 Task: Select service resume writing.
Action: Mouse moved to (555, 122)
Screenshot: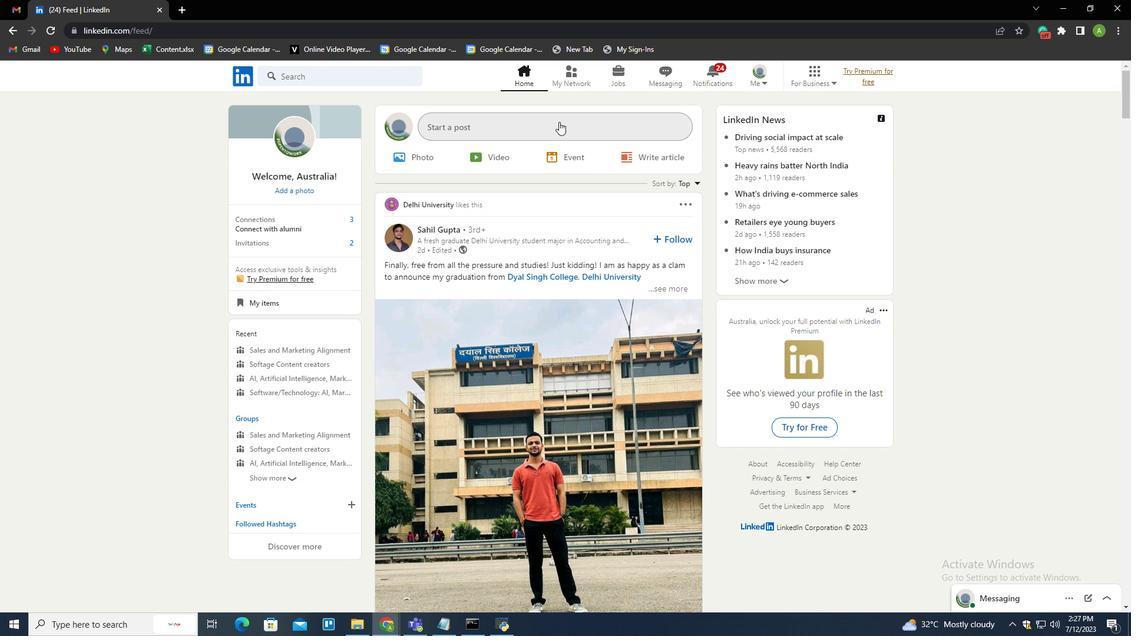 
Action: Mouse pressed left at (555, 122)
Screenshot: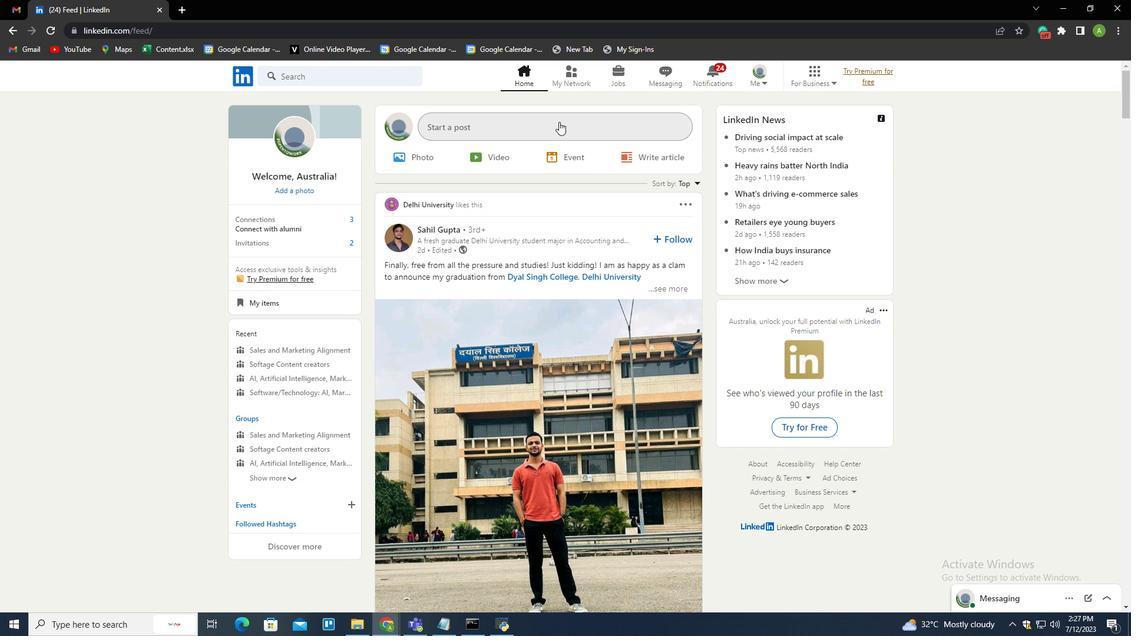 
Action: Mouse moved to (503, 350)
Screenshot: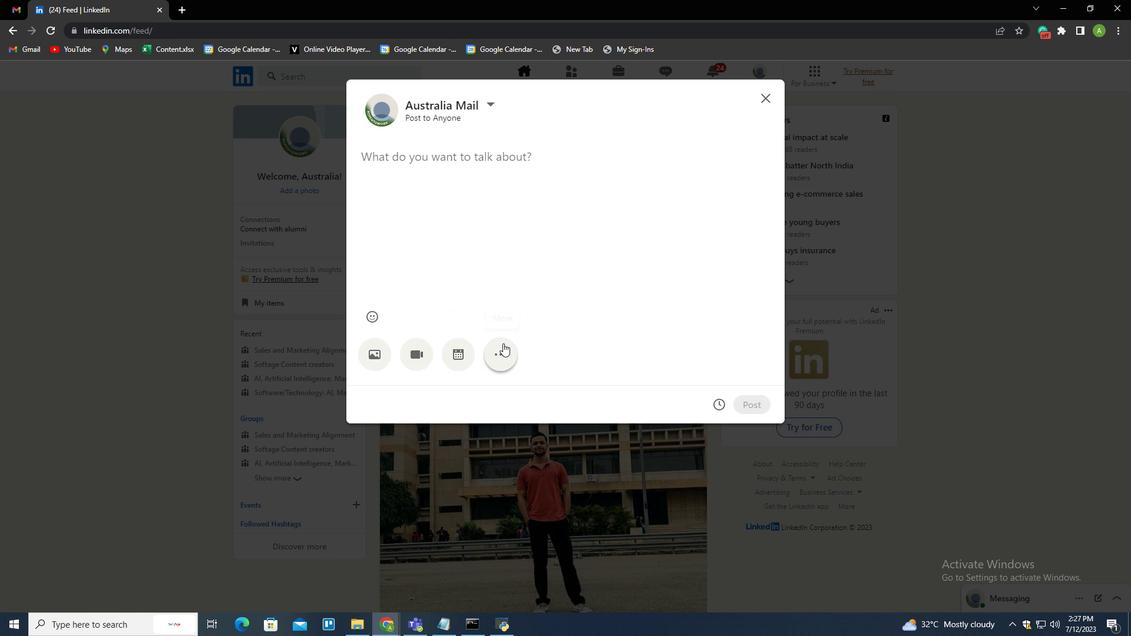
Action: Mouse pressed left at (503, 350)
Screenshot: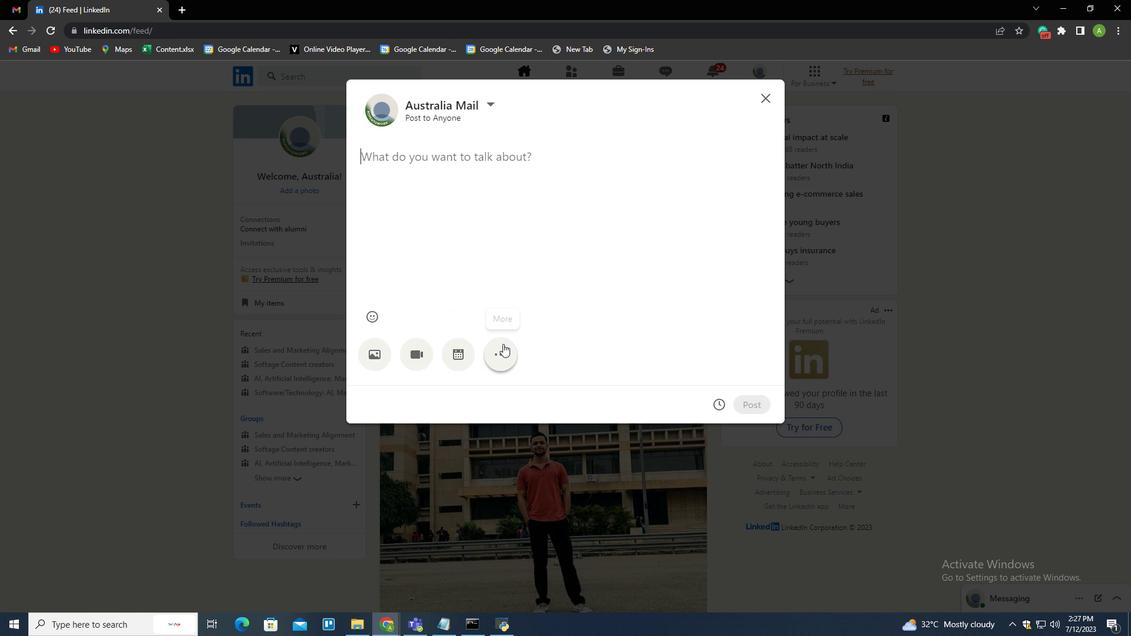 
Action: Mouse moved to (663, 348)
Screenshot: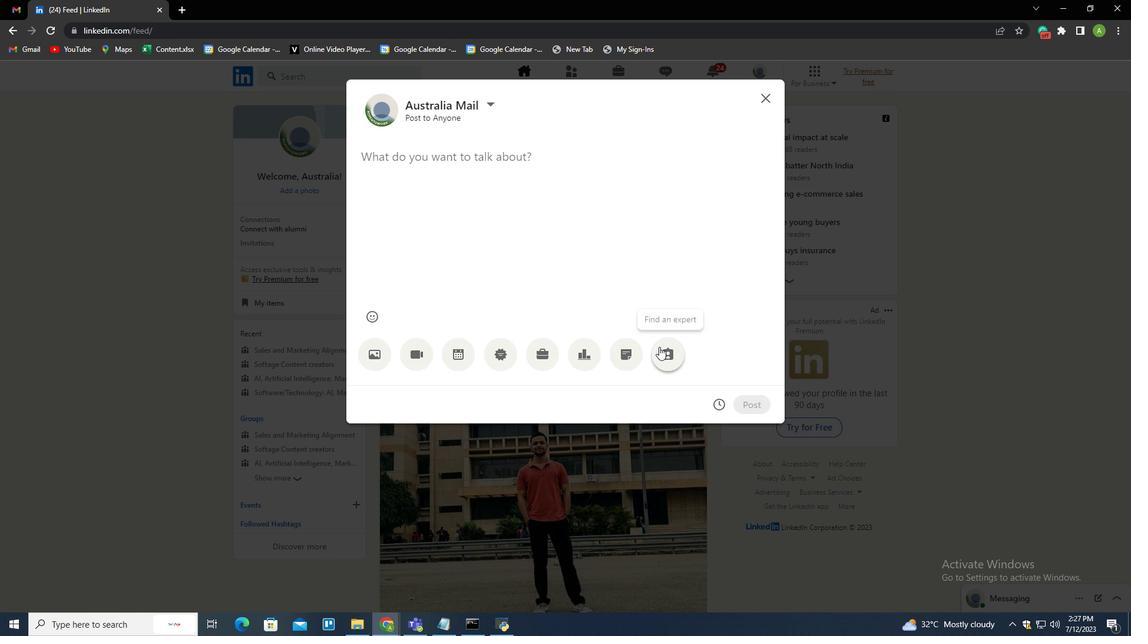 
Action: Mouse pressed left at (663, 348)
Screenshot: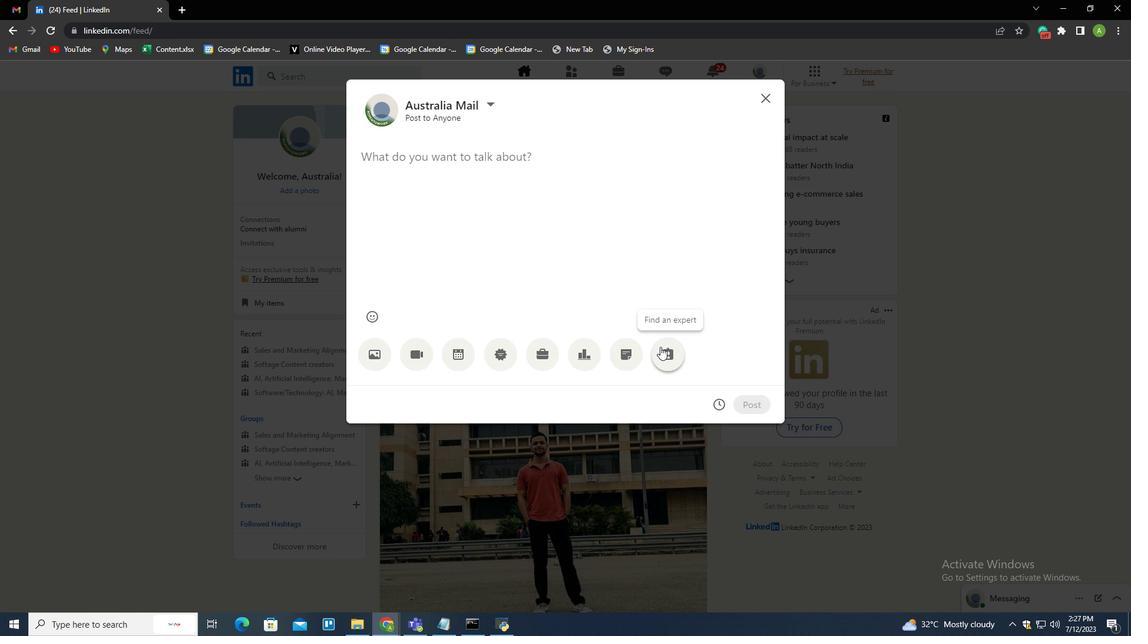 
Action: Mouse moved to (460, 170)
Screenshot: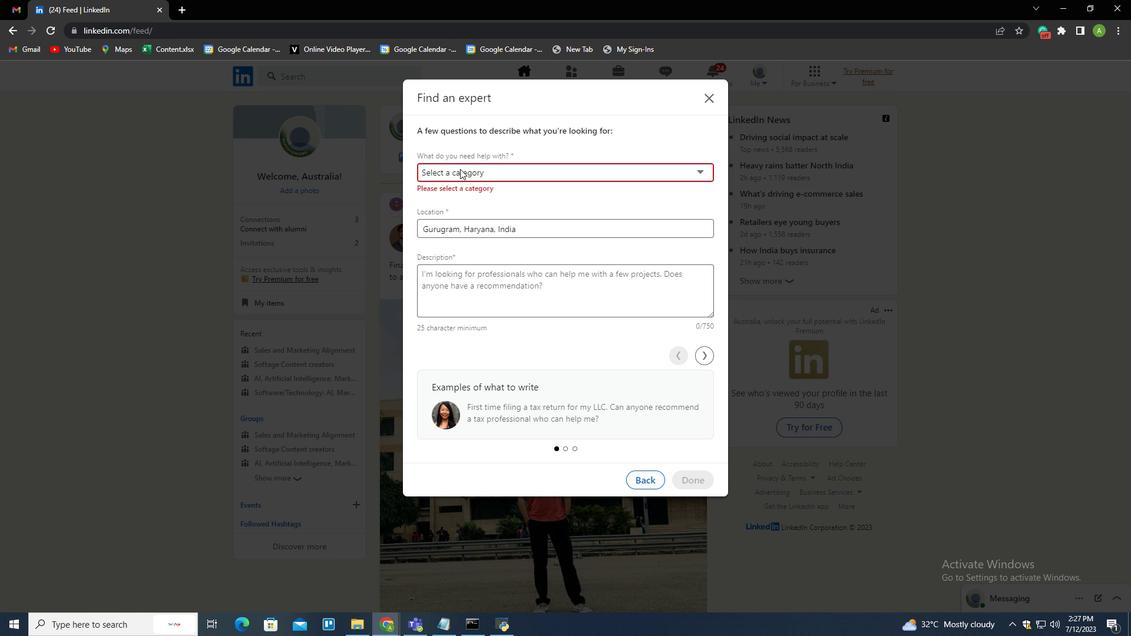 
Action: Mouse pressed left at (460, 170)
Screenshot: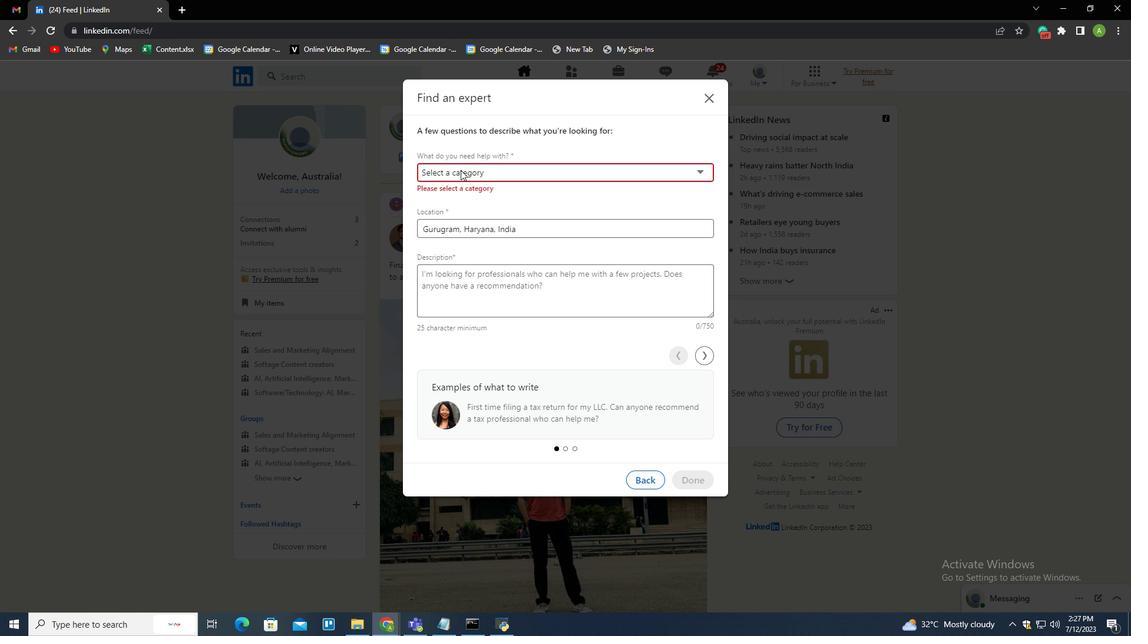 
Action: Mouse moved to (462, 209)
Screenshot: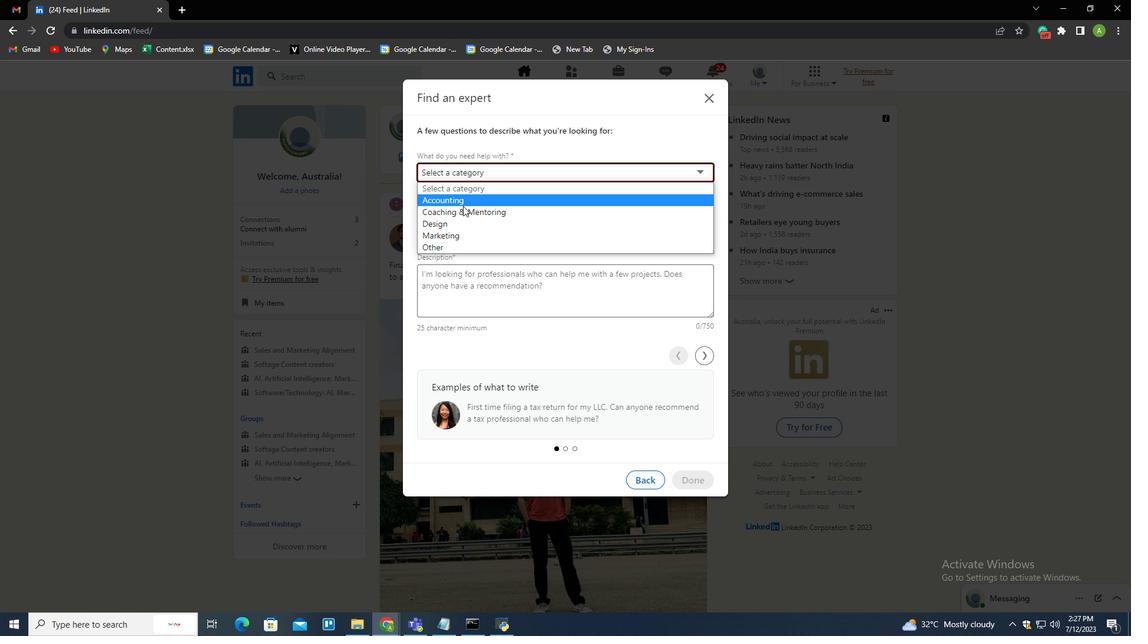 
Action: Mouse pressed left at (462, 209)
Screenshot: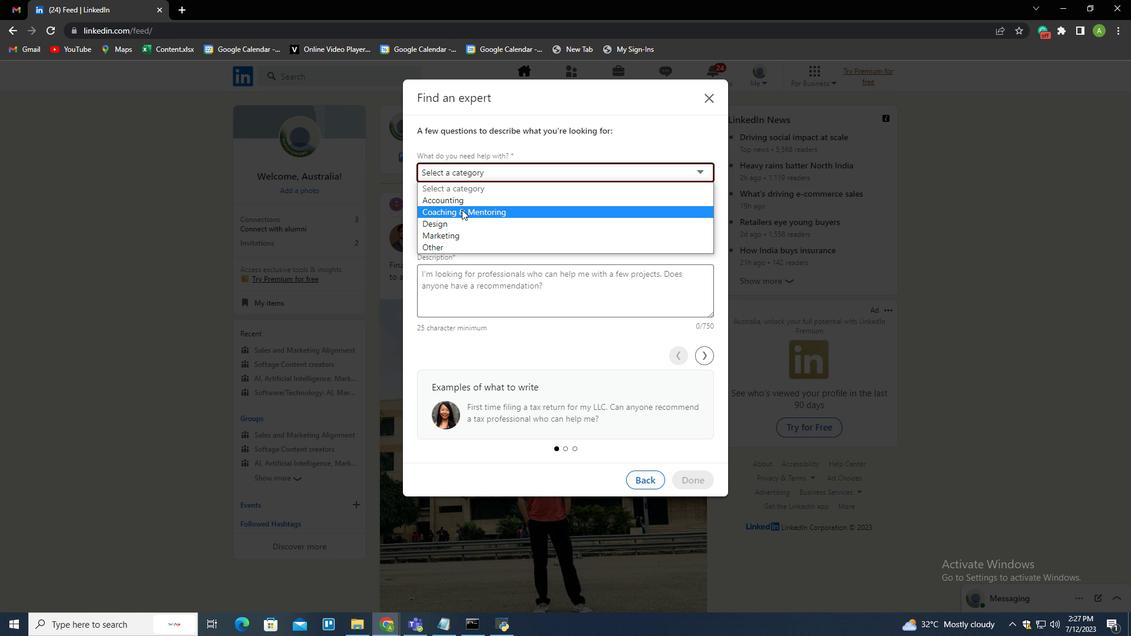 
Action: Mouse moved to (472, 212)
Screenshot: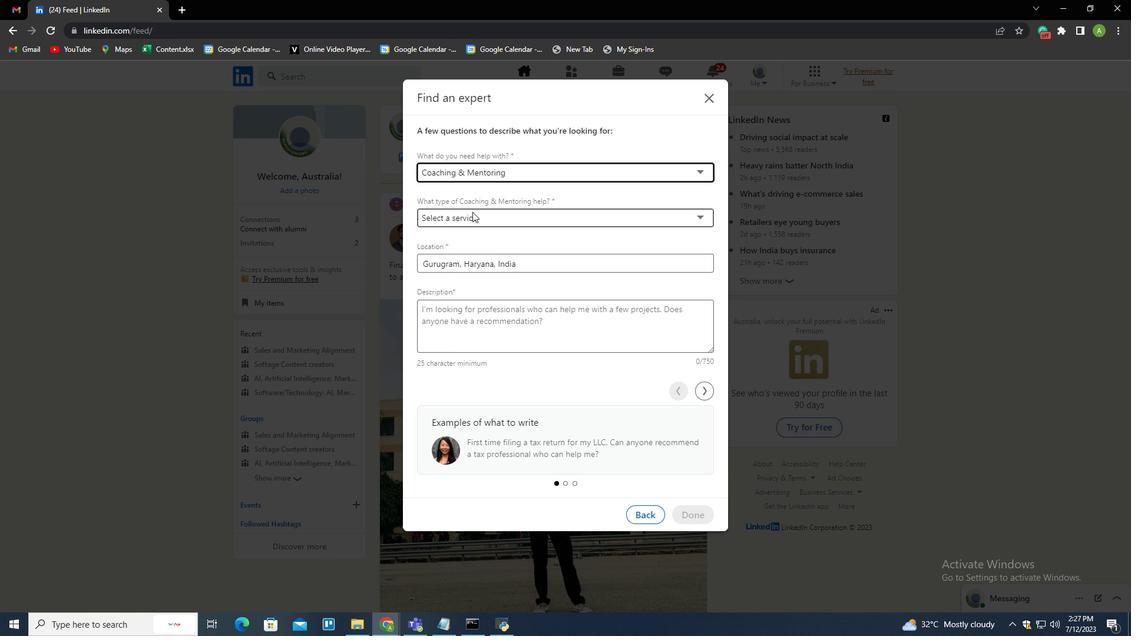 
Action: Mouse pressed left at (472, 212)
Screenshot: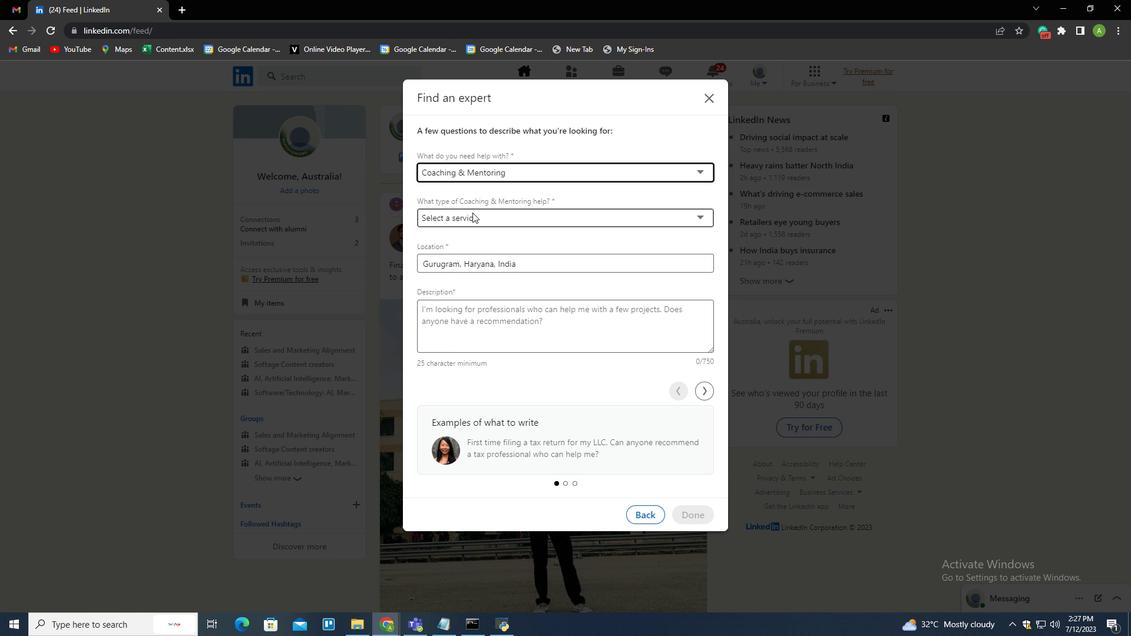 
Action: Mouse moved to (476, 290)
Screenshot: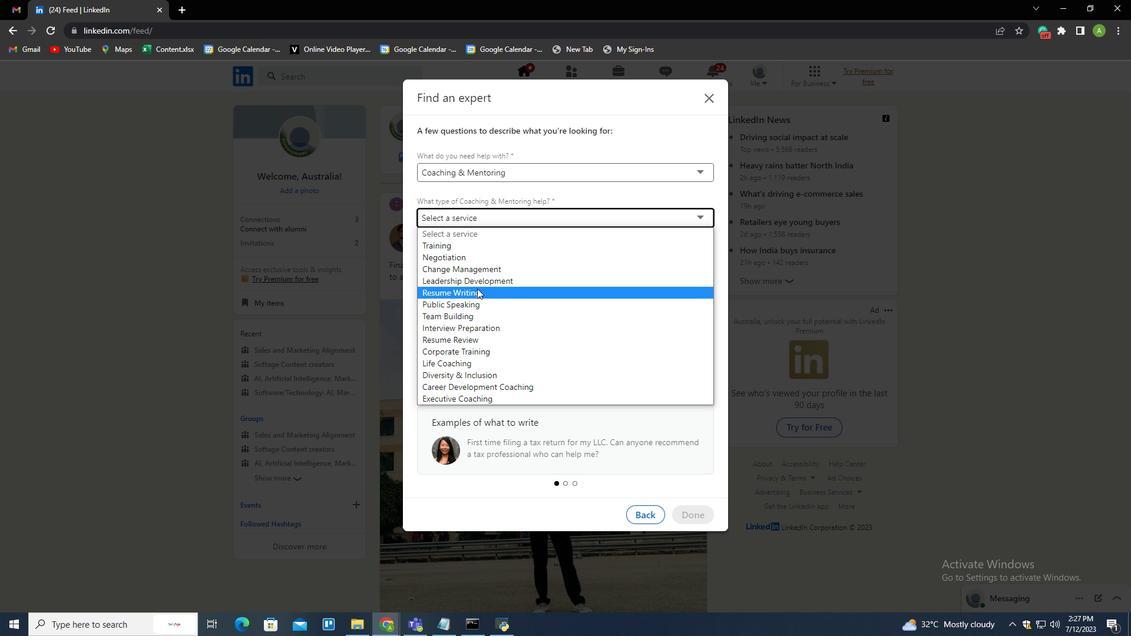 
Action: Mouse pressed left at (476, 290)
Screenshot: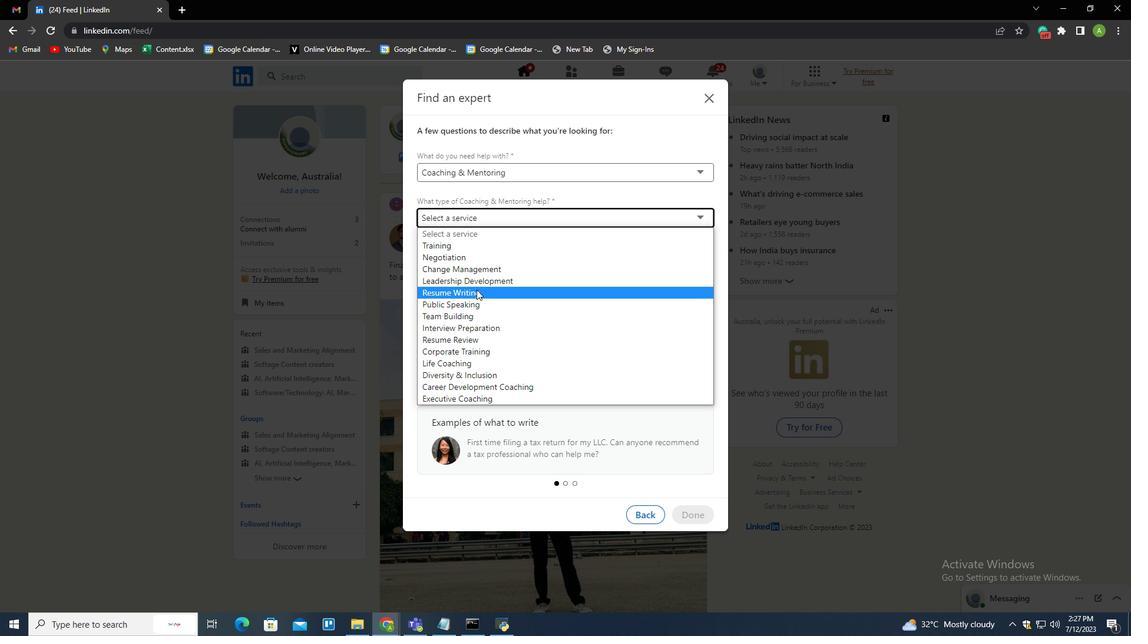 
Action: Mouse moved to (516, 315)
Screenshot: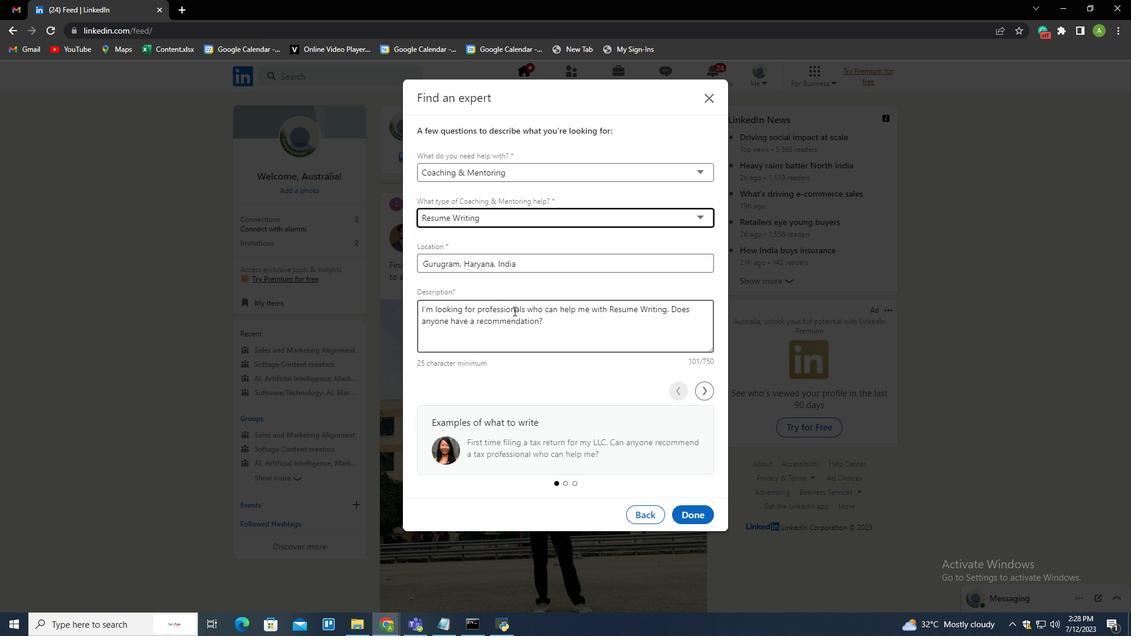 
